 Task: Select a schedule automation every wednesday at 03:00 PM.
Action: Mouse moved to (464, 445)
Screenshot: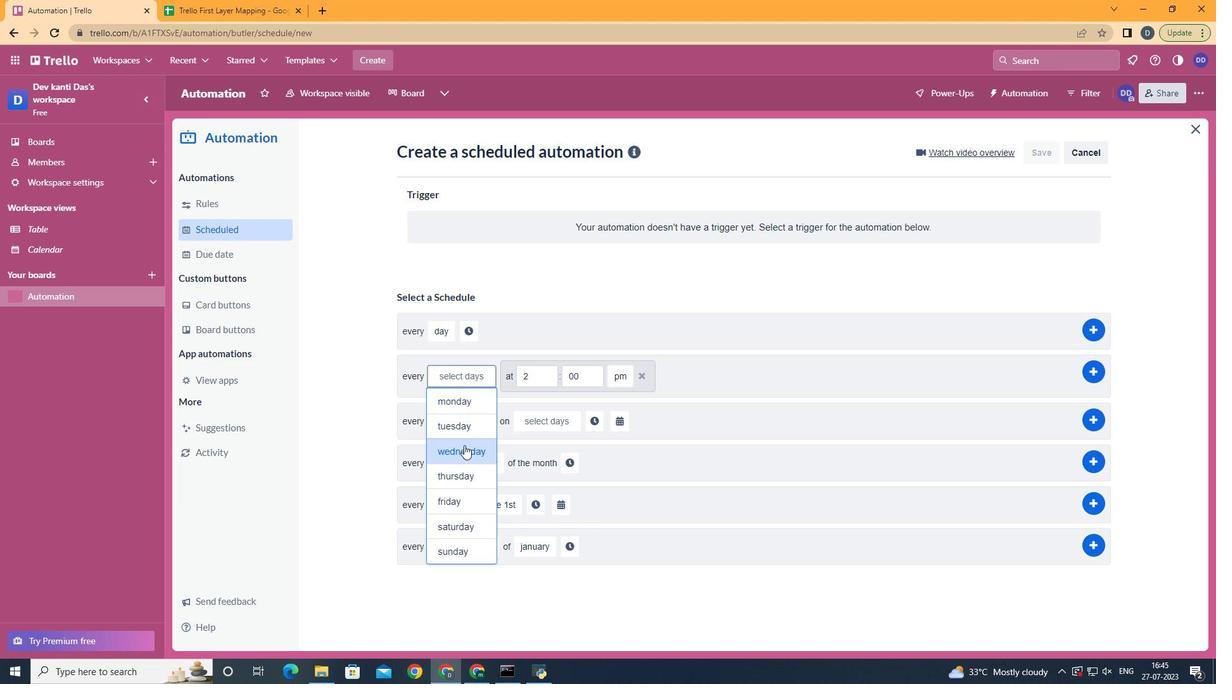 
Action: Mouse pressed left at (464, 445)
Screenshot: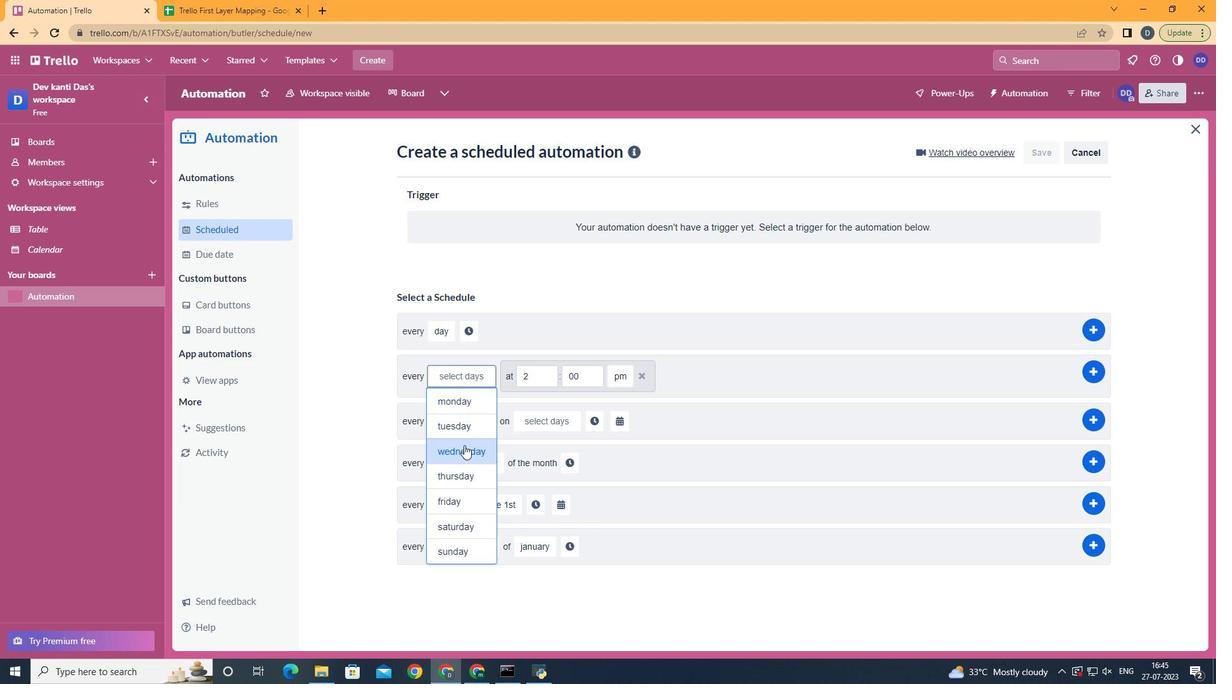 
Action: Mouse moved to (553, 379)
Screenshot: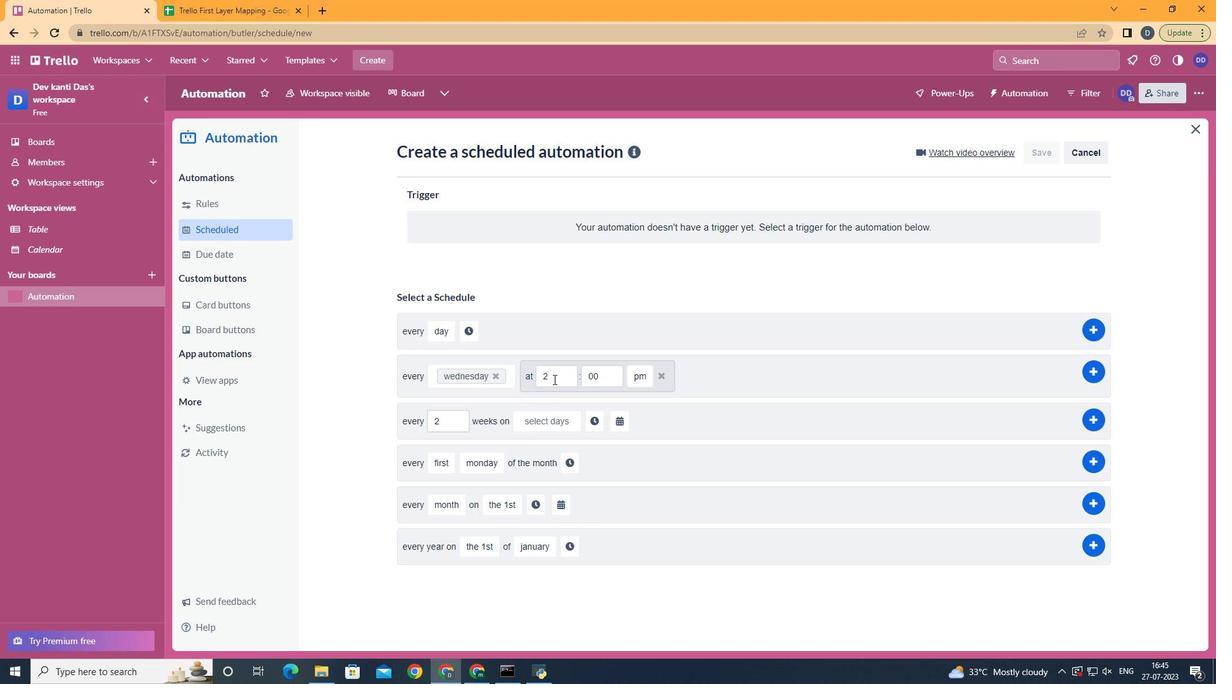 
Action: Mouse pressed left at (553, 379)
Screenshot: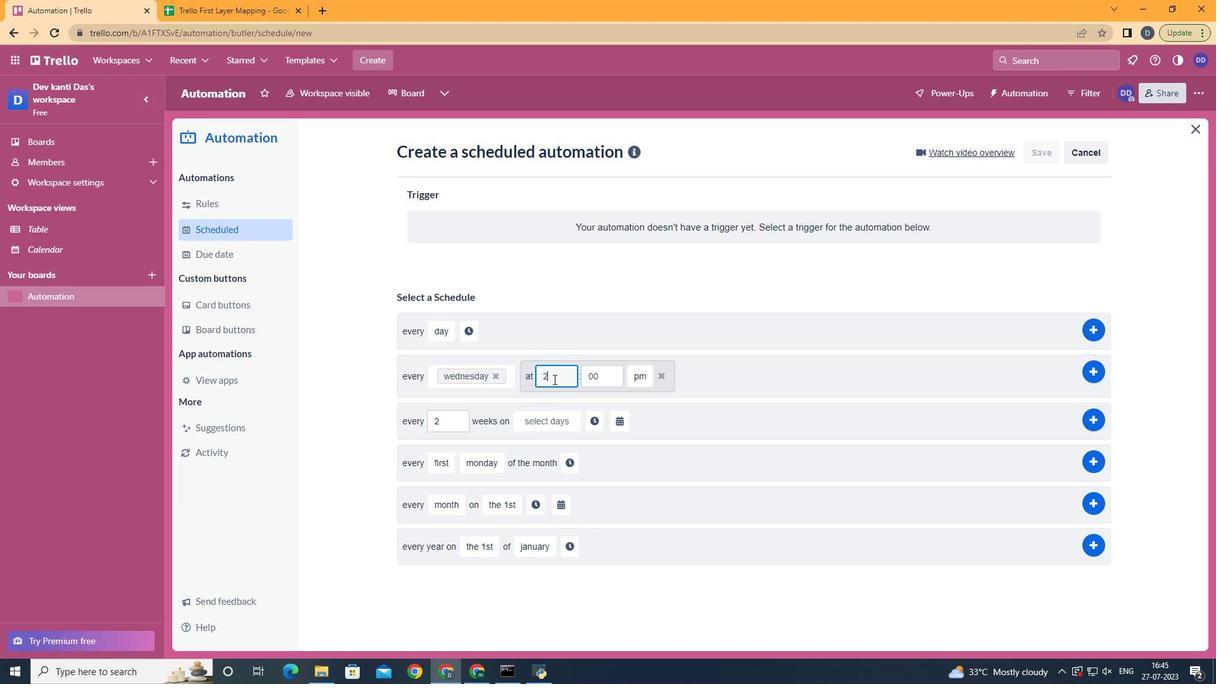 
Action: Key pressed <Key.backspace>03
Screenshot: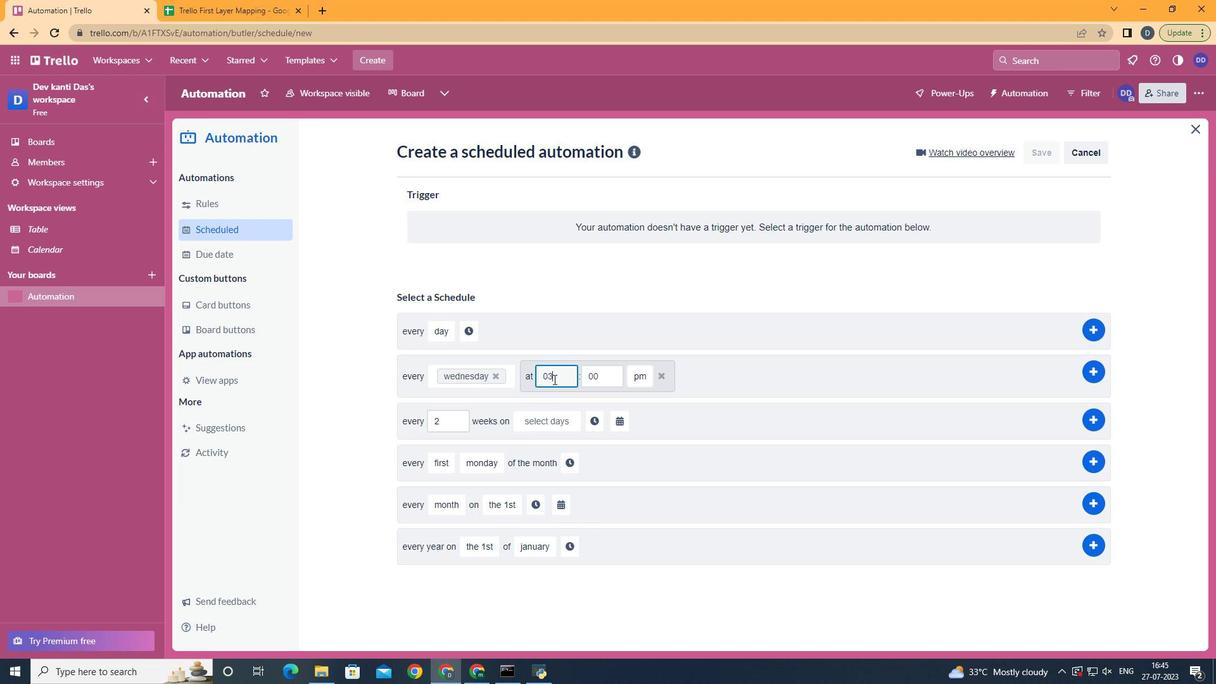
Action: Mouse moved to (646, 430)
Screenshot: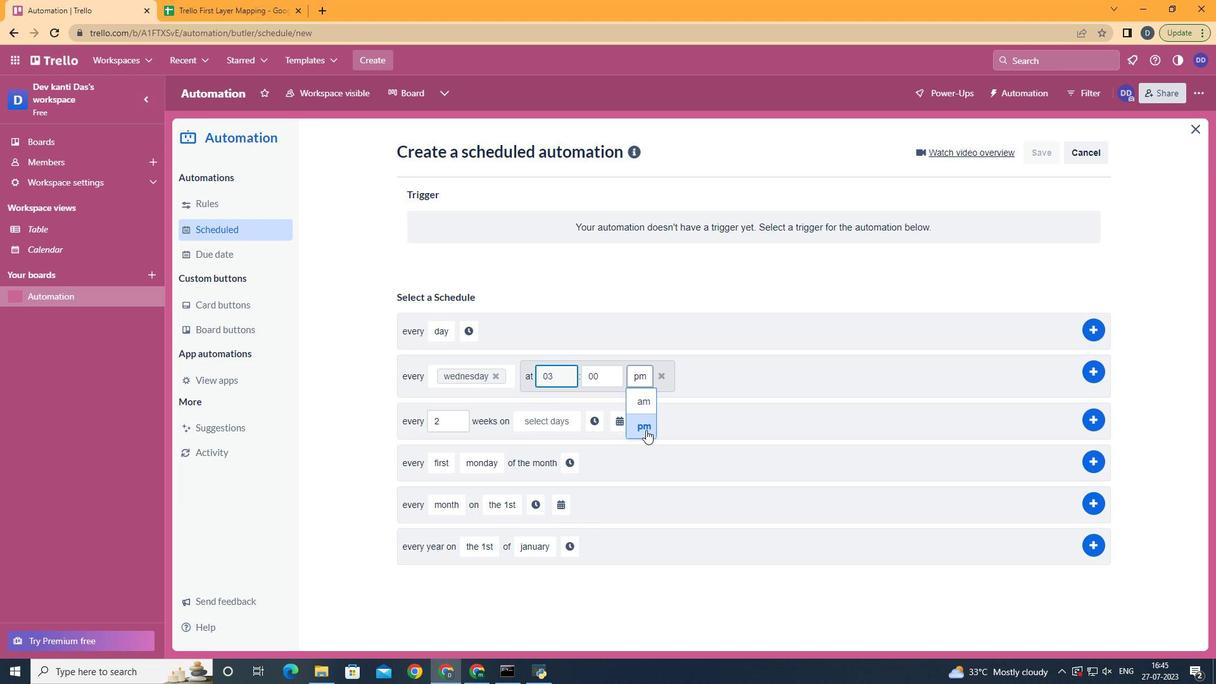 
Action: Mouse pressed left at (646, 430)
Screenshot: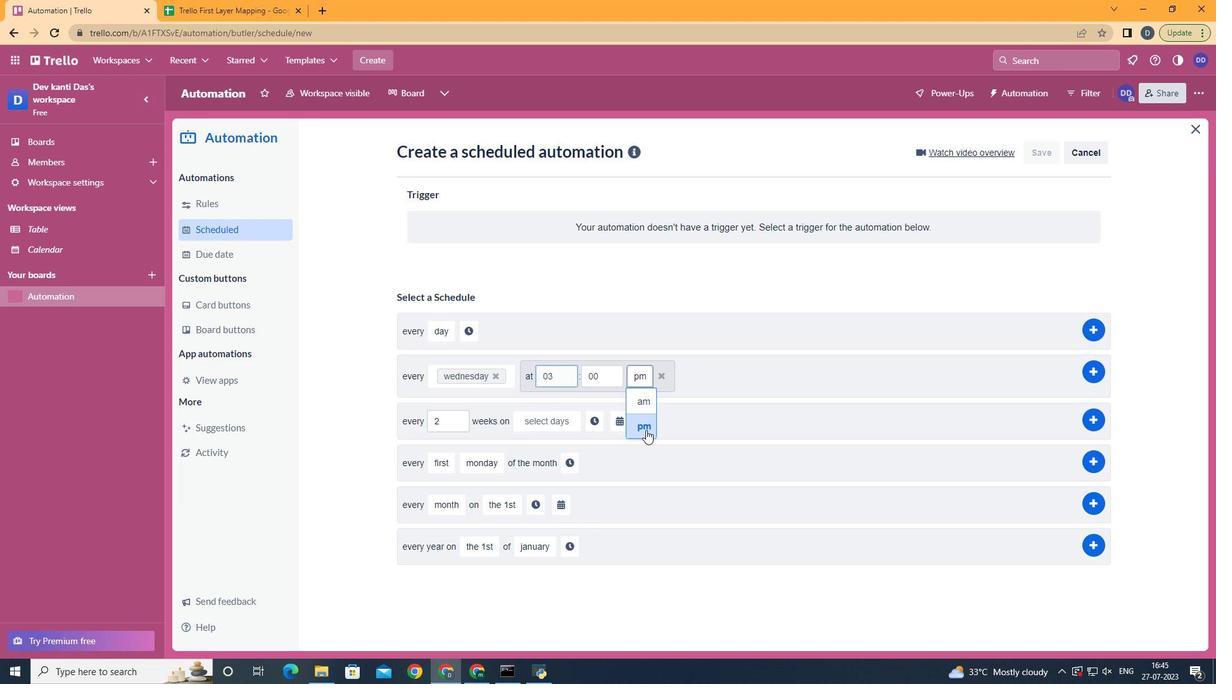 
Action: Mouse moved to (776, 361)
Screenshot: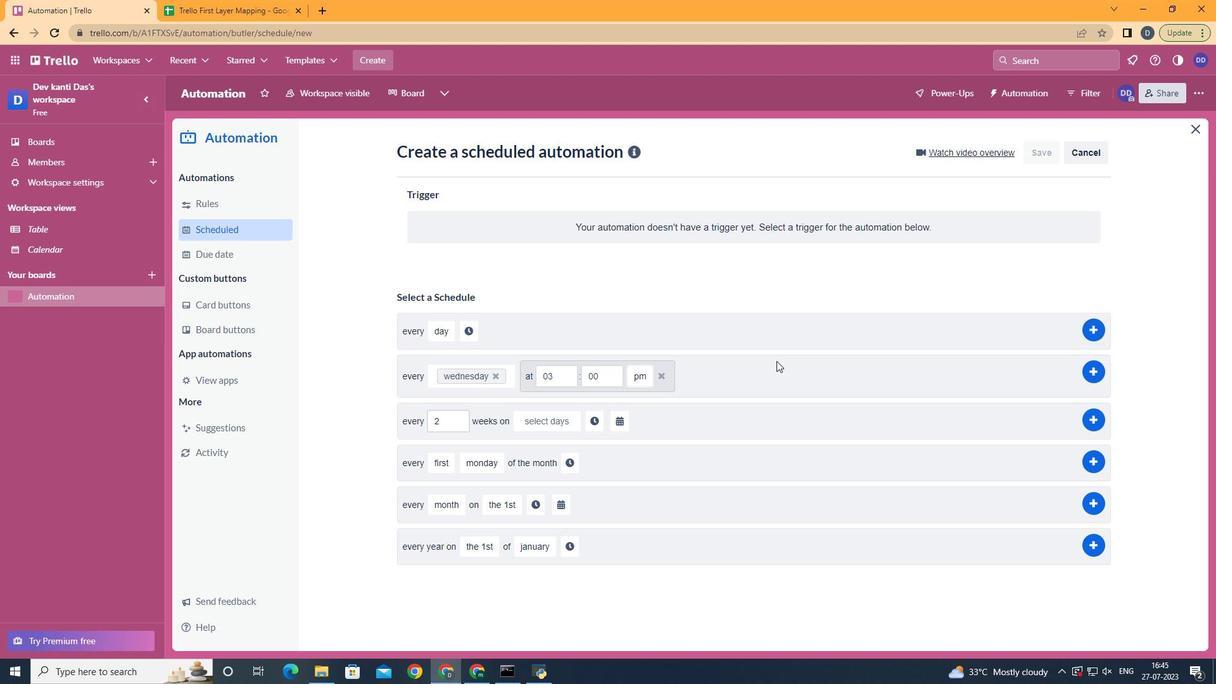 
